 Task: Add a field from the Popular template Effort Level a blank project AztecTech
Action: Mouse moved to (1215, 141)
Screenshot: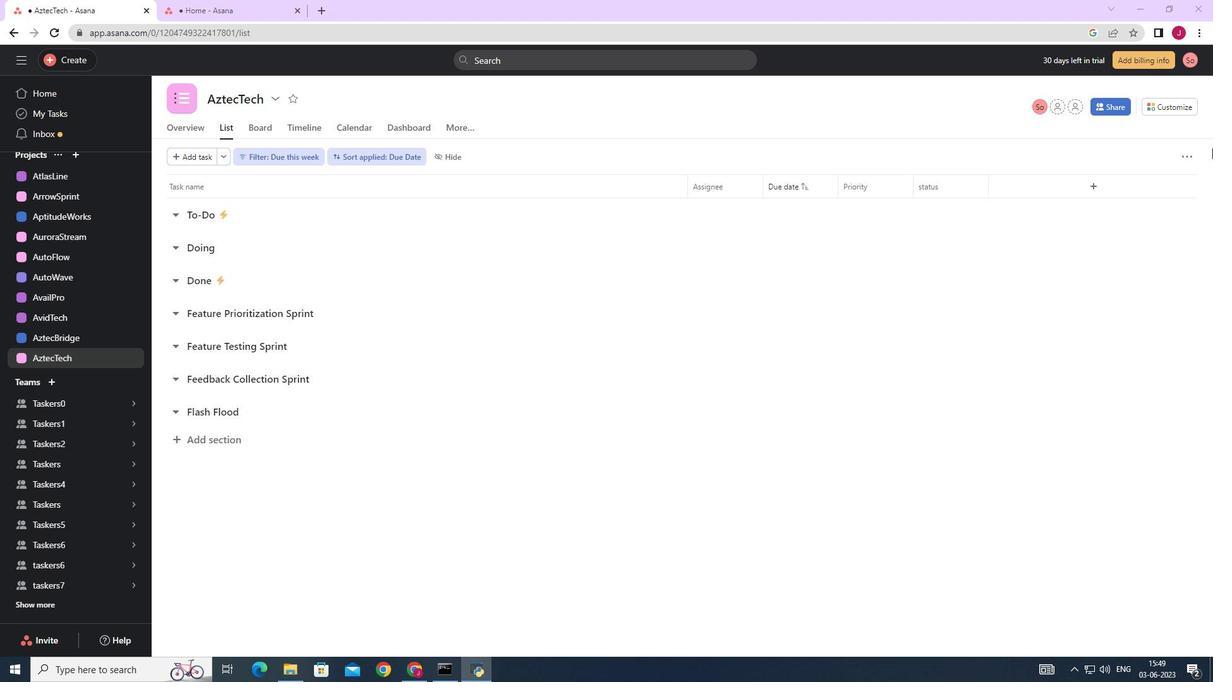 
Action: Mouse scrolled (1213, 148) with delta (0, 0)
Screenshot: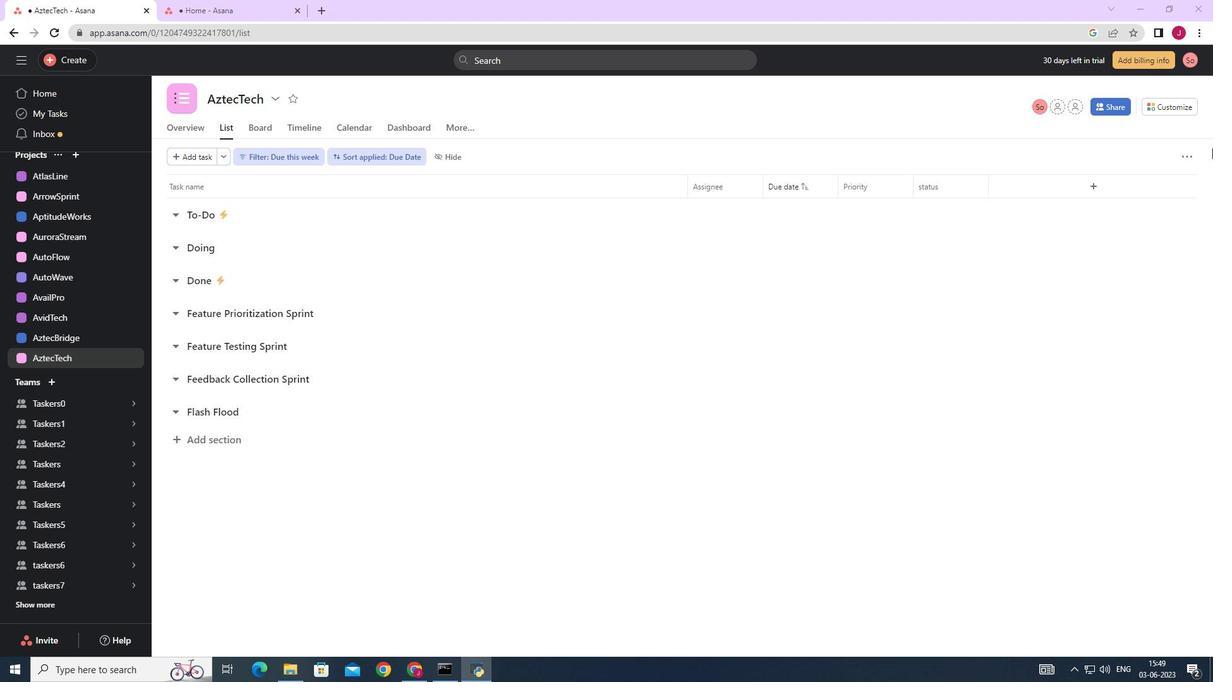 
Action: Mouse moved to (1214, 140)
Screenshot: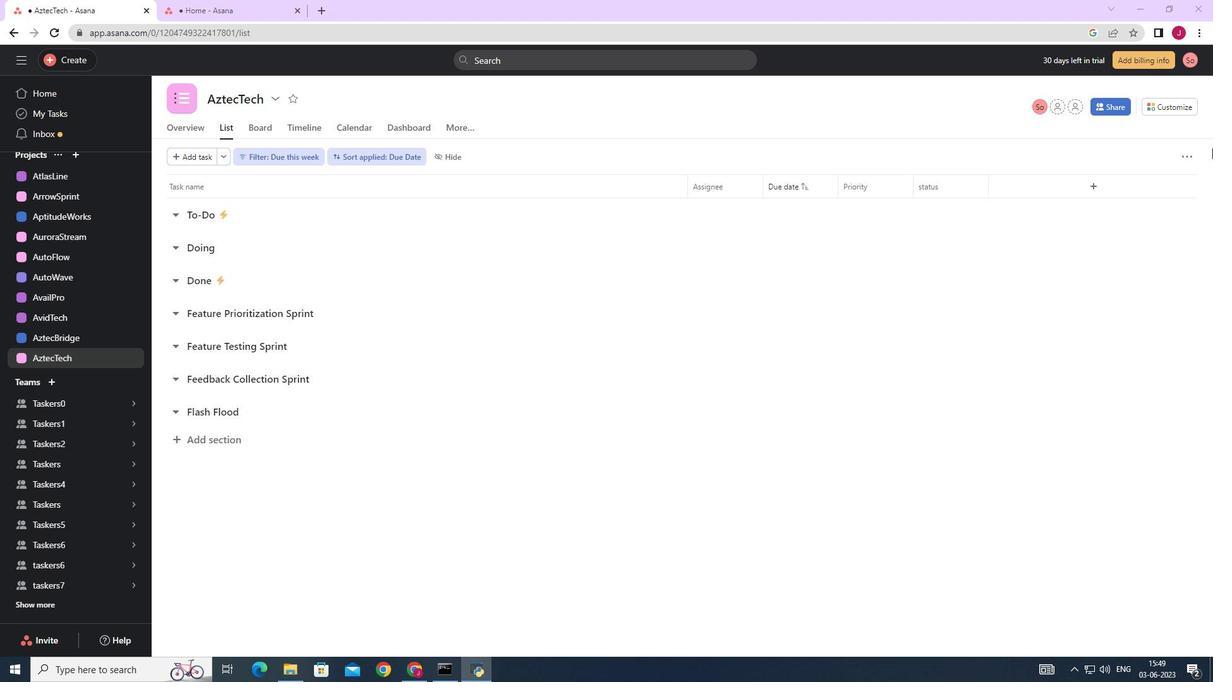 
Action: Mouse scrolled (1213, 146) with delta (0, 0)
Screenshot: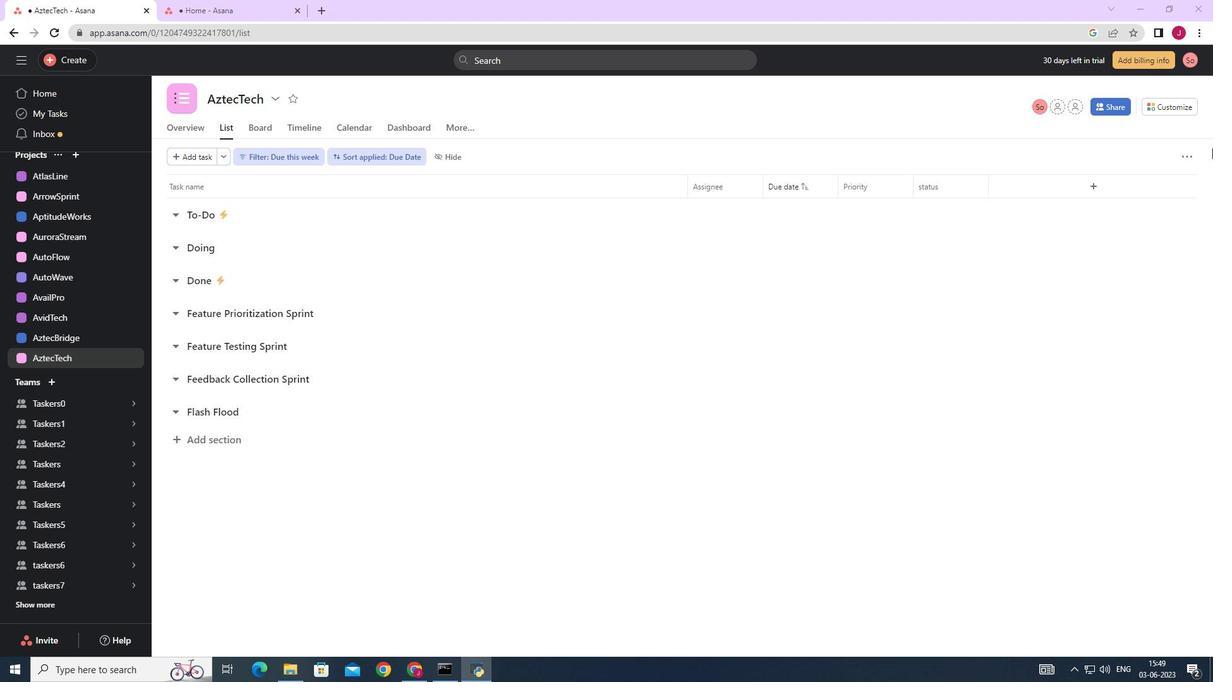 
Action: Mouse moved to (1177, 101)
Screenshot: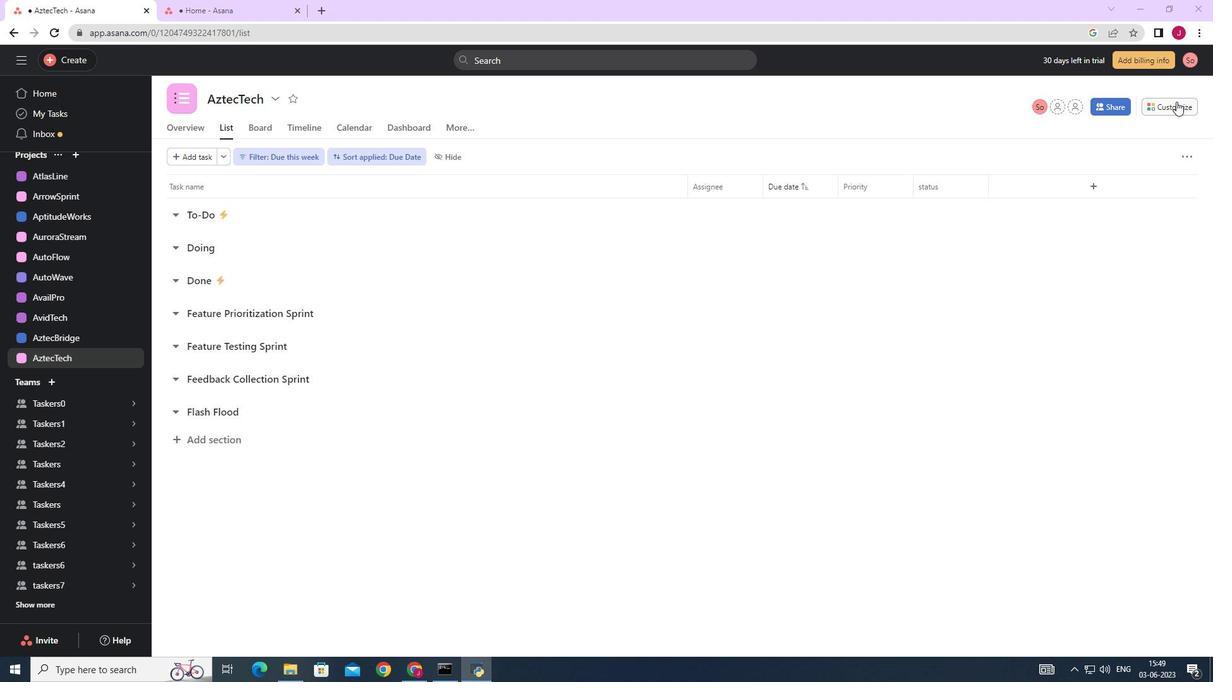 
Action: Mouse pressed left at (1177, 101)
Screenshot: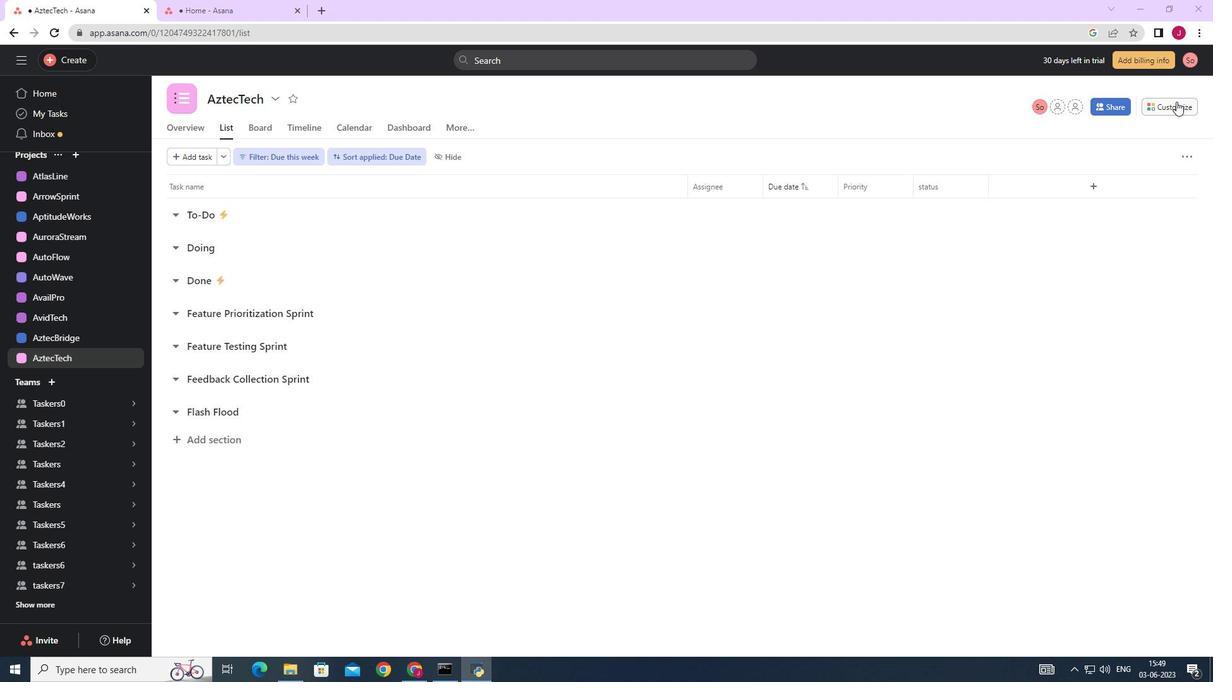 
Action: Mouse moved to (941, 281)
Screenshot: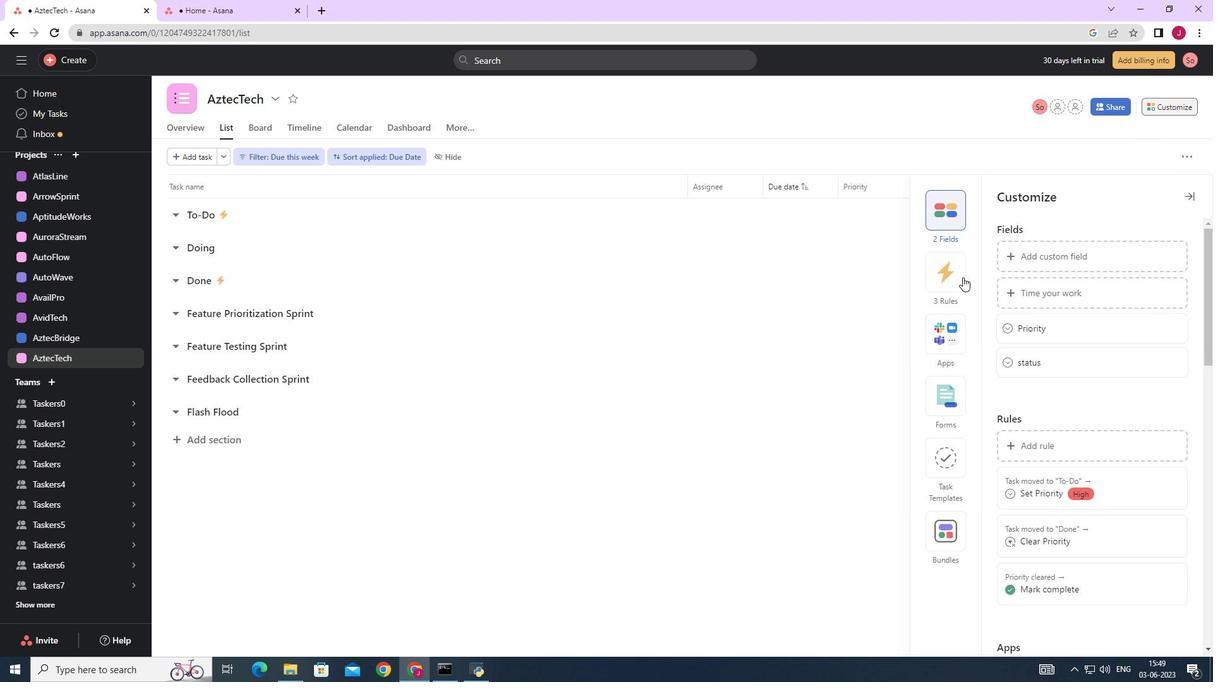 
Action: Mouse pressed left at (941, 281)
Screenshot: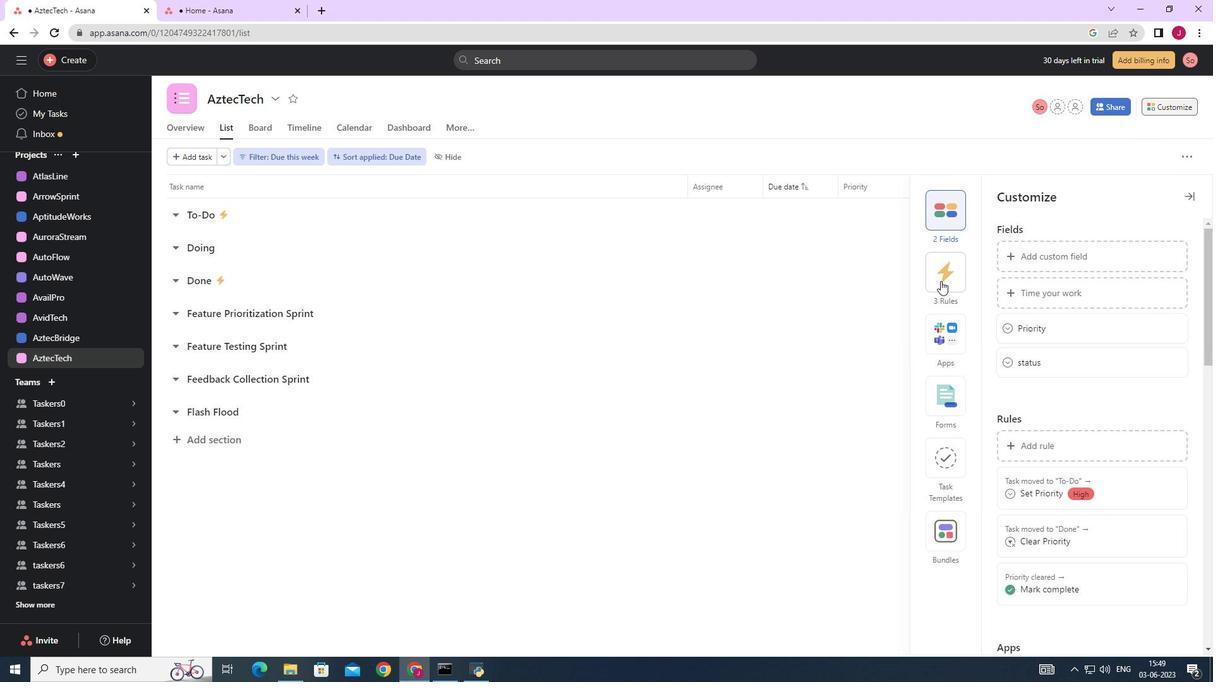 
Action: Mouse moved to (1045, 256)
Screenshot: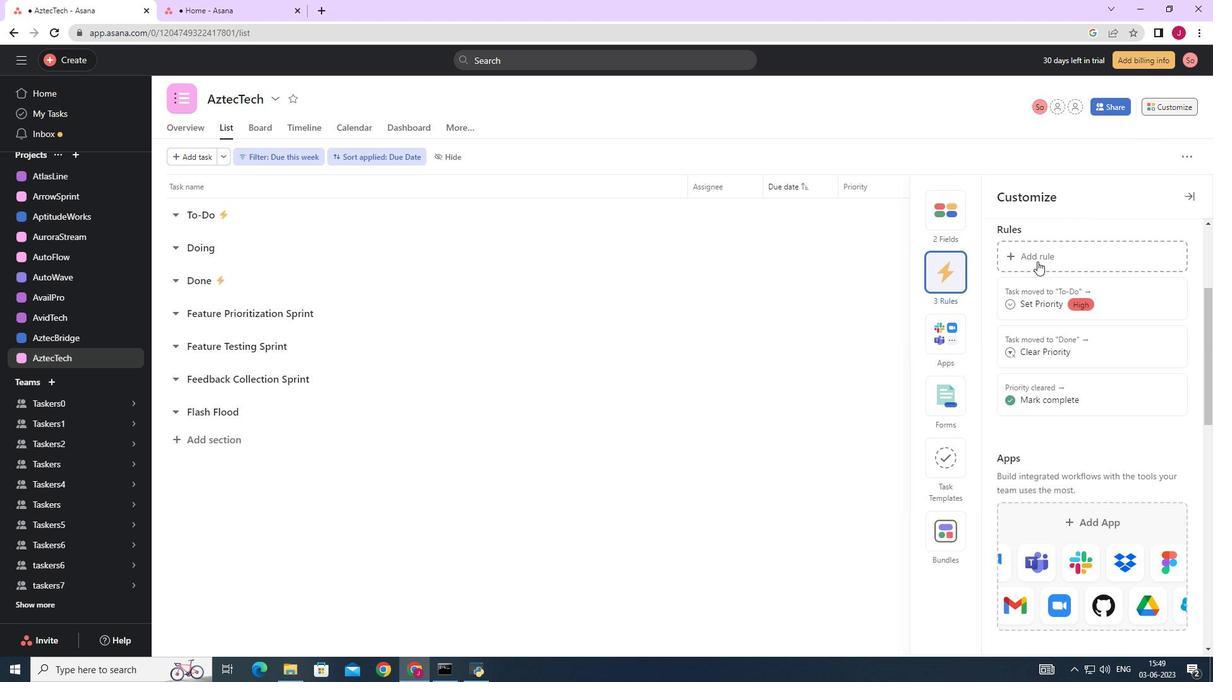
Action: Mouse pressed left at (1045, 256)
Screenshot: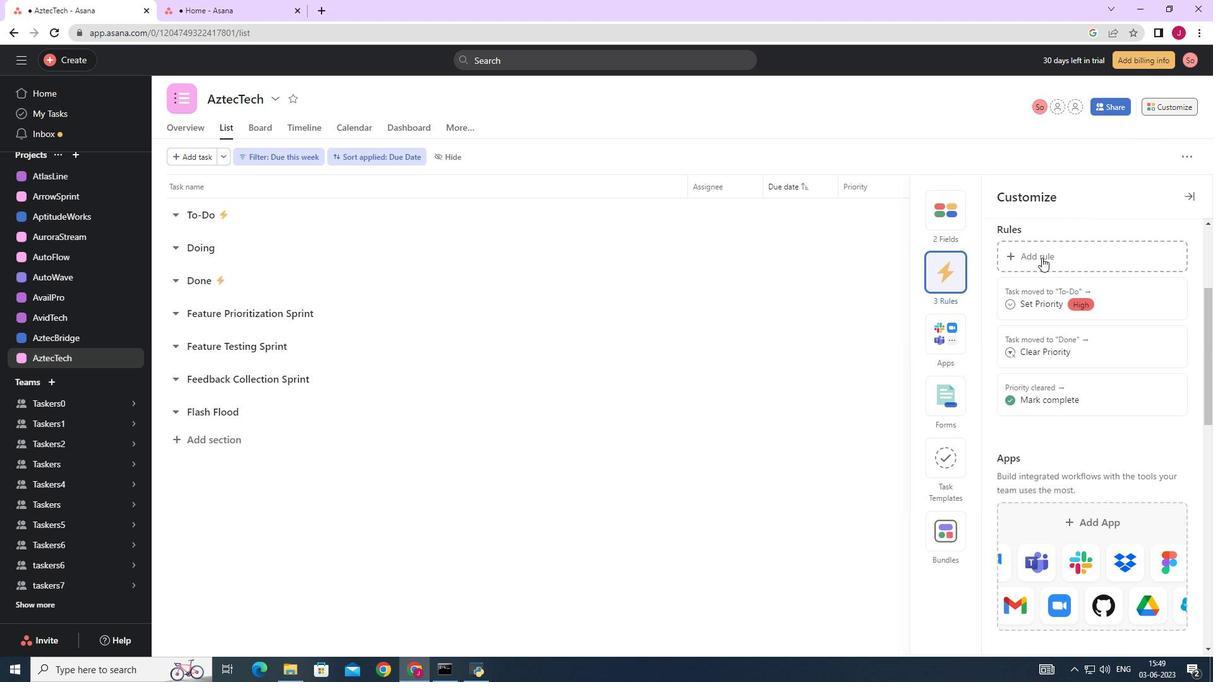 
Action: Mouse moved to (962, 93)
Screenshot: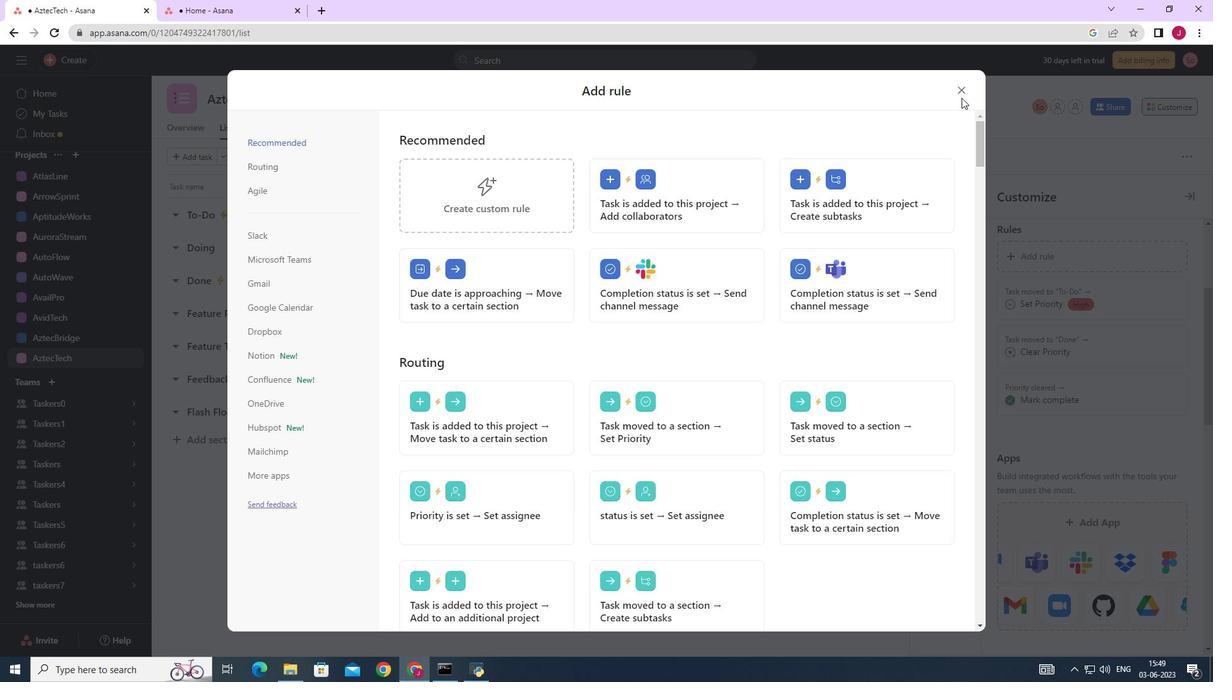 
Action: Mouse pressed left at (962, 93)
Screenshot: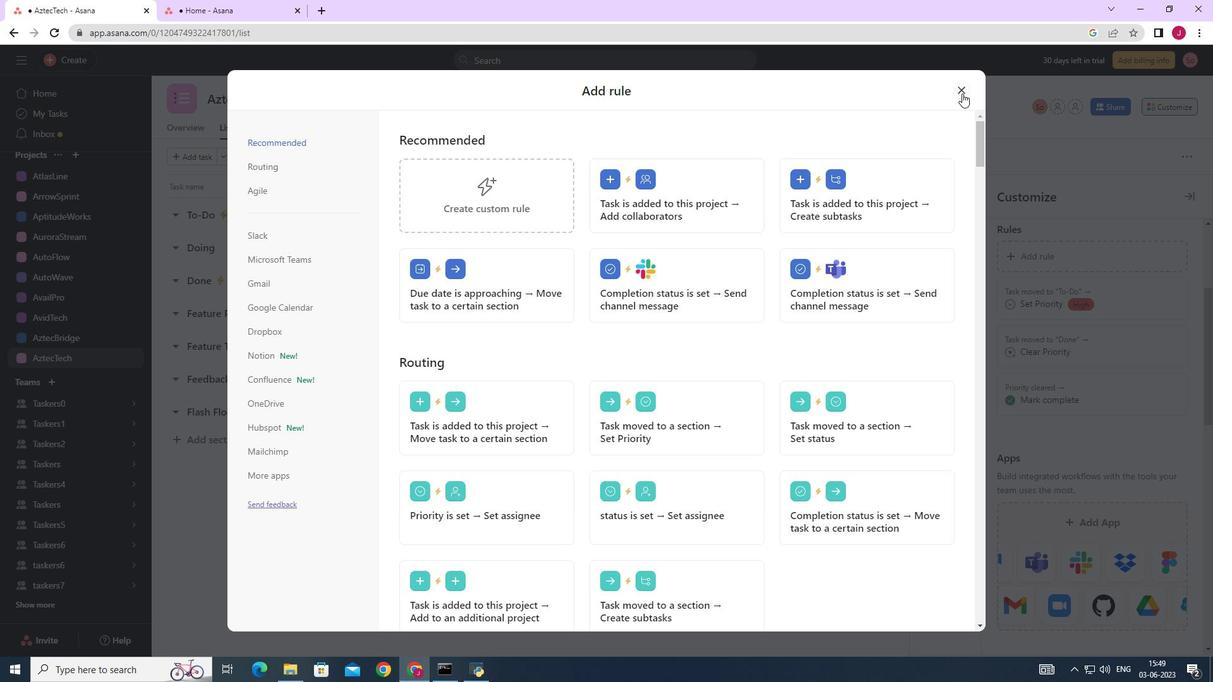 
Action: Mouse moved to (1168, 106)
Screenshot: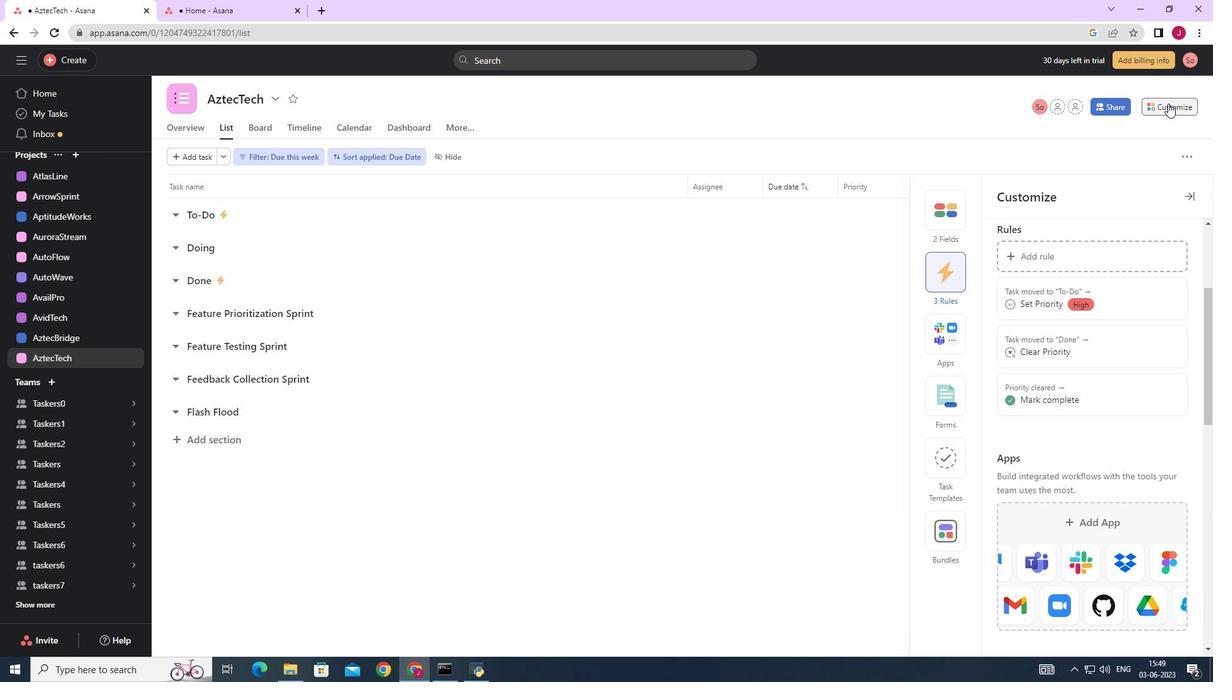 
Action: Mouse pressed left at (1168, 106)
Screenshot: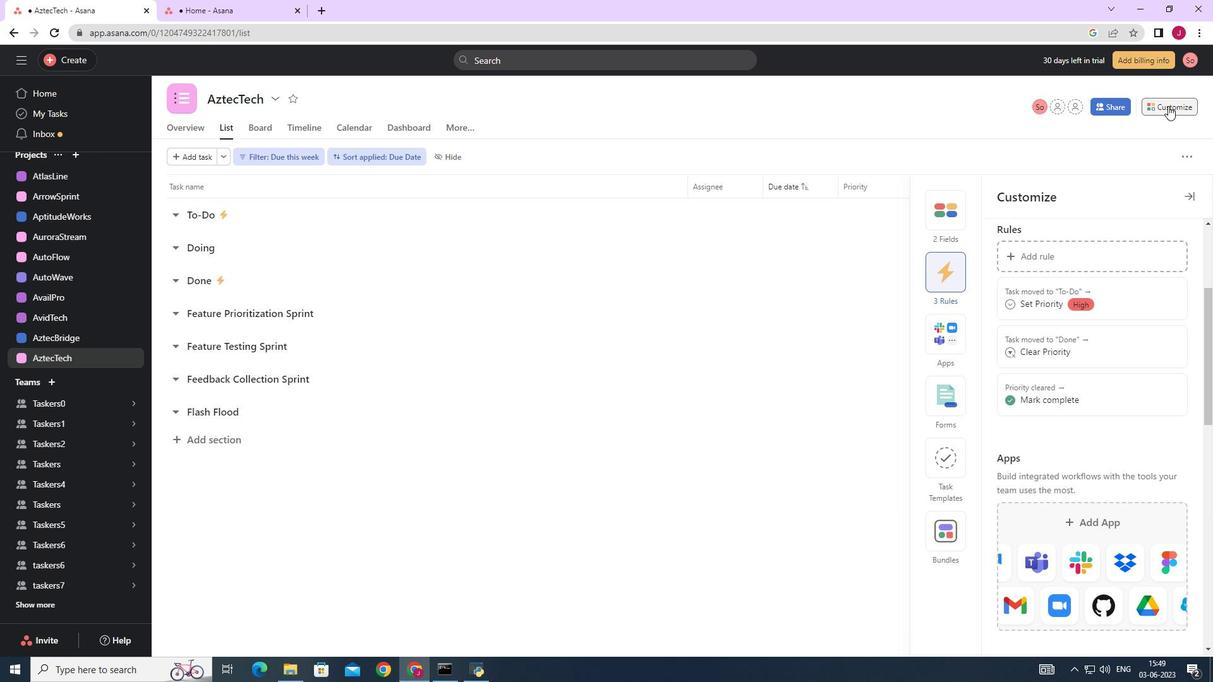
Action: Mouse moved to (1178, 103)
Screenshot: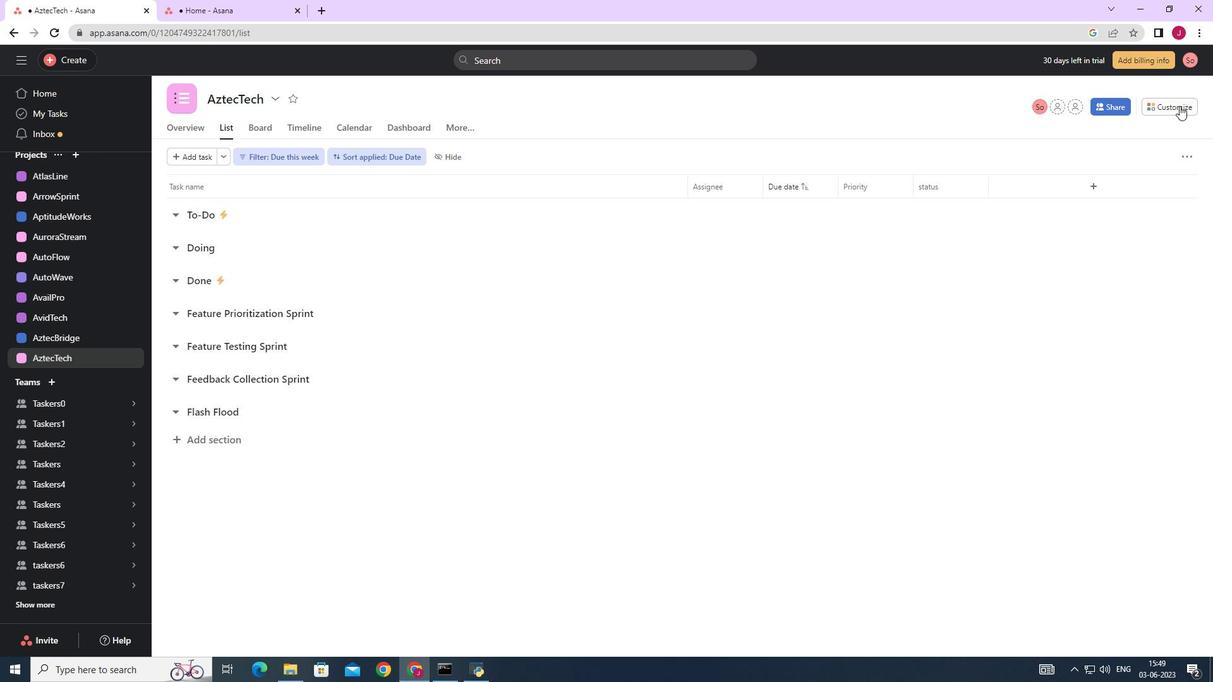 
Action: Mouse pressed left at (1178, 103)
Screenshot: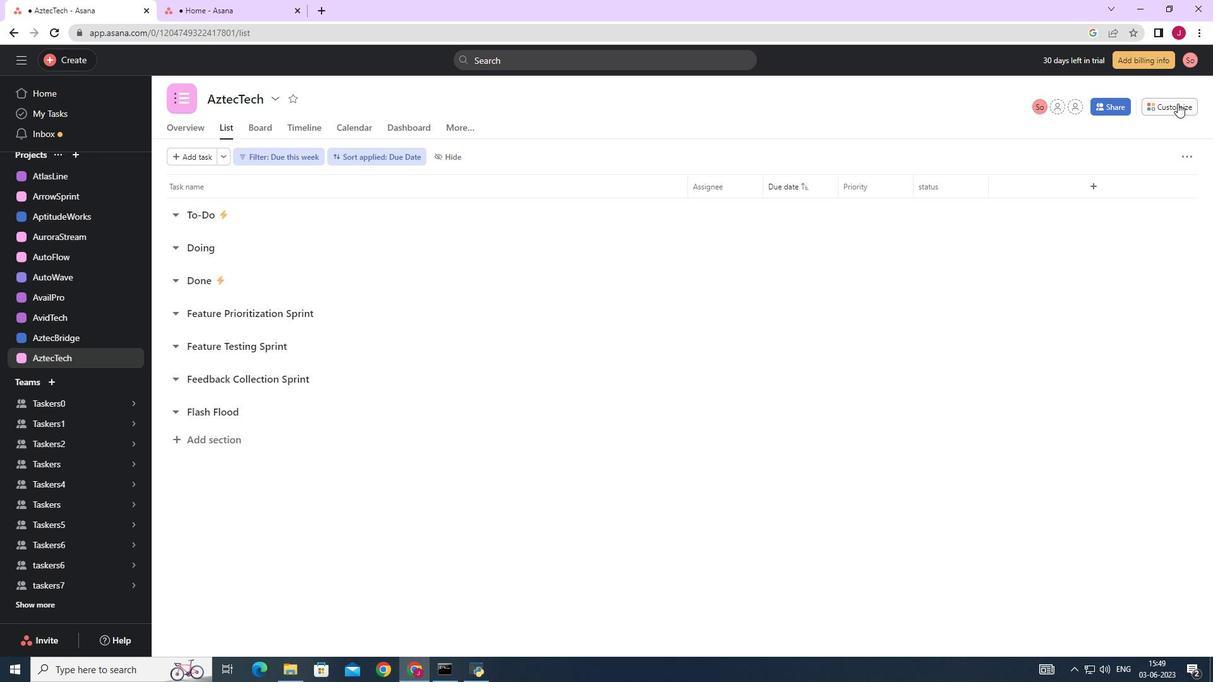 
Action: Mouse moved to (1043, 261)
Screenshot: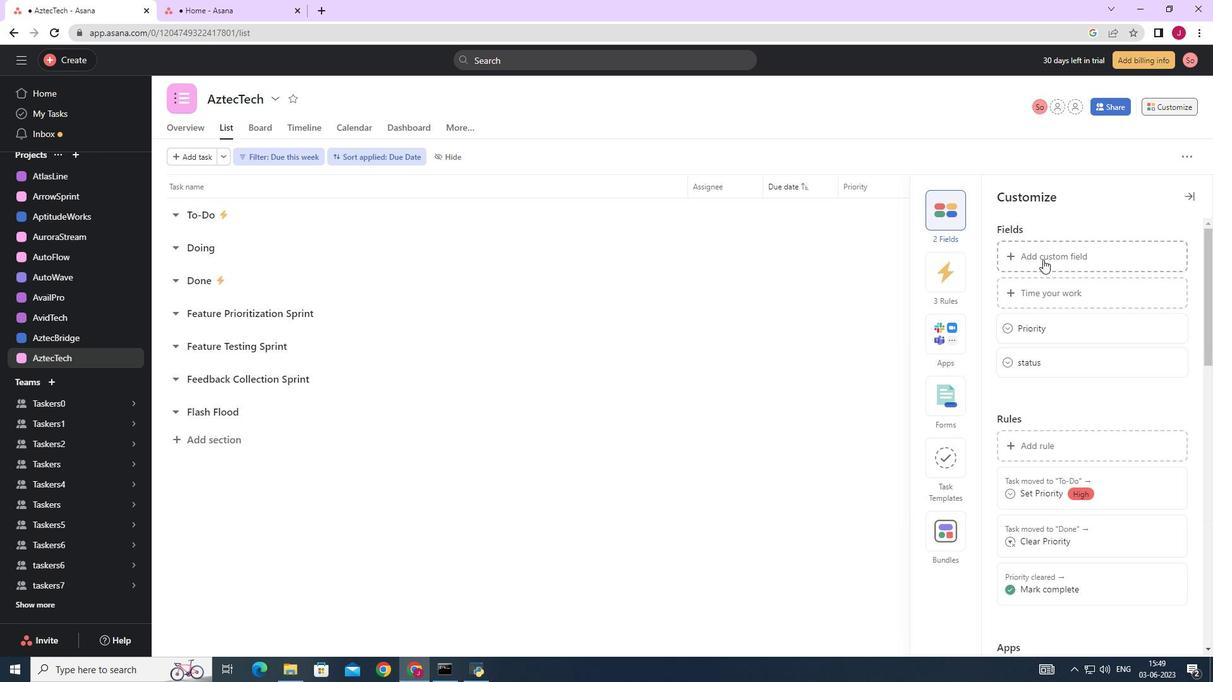 
Action: Mouse pressed left at (1043, 261)
Screenshot: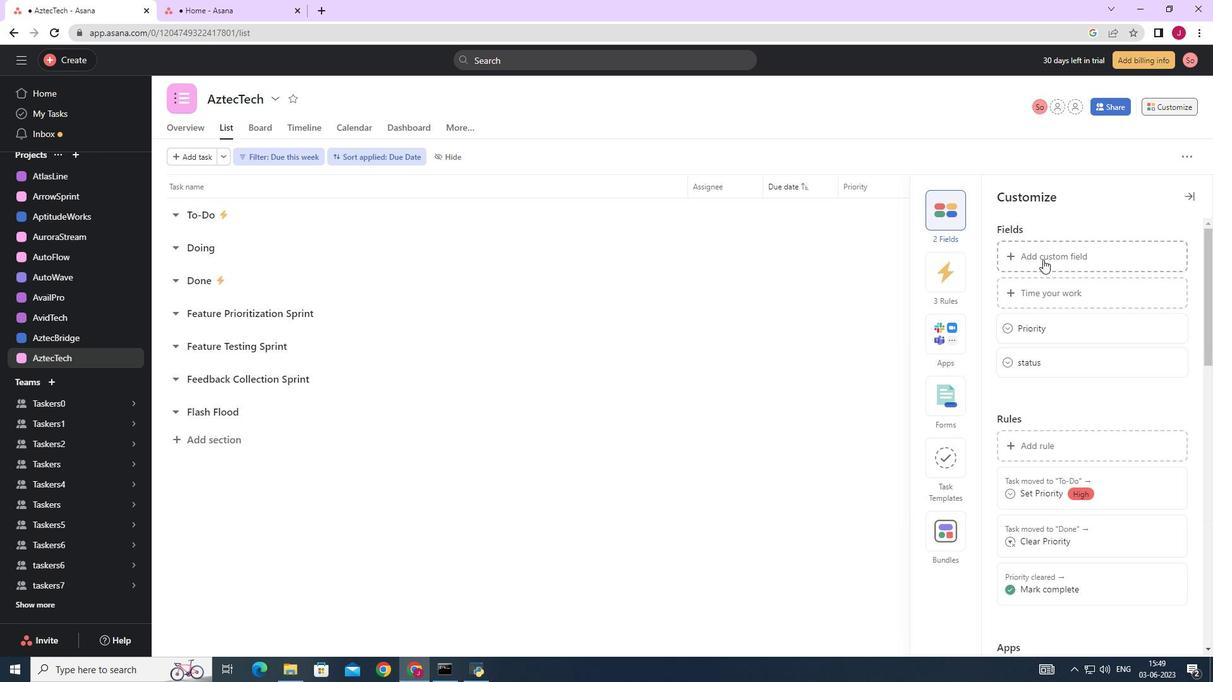 
Action: Mouse moved to (549, 189)
Screenshot: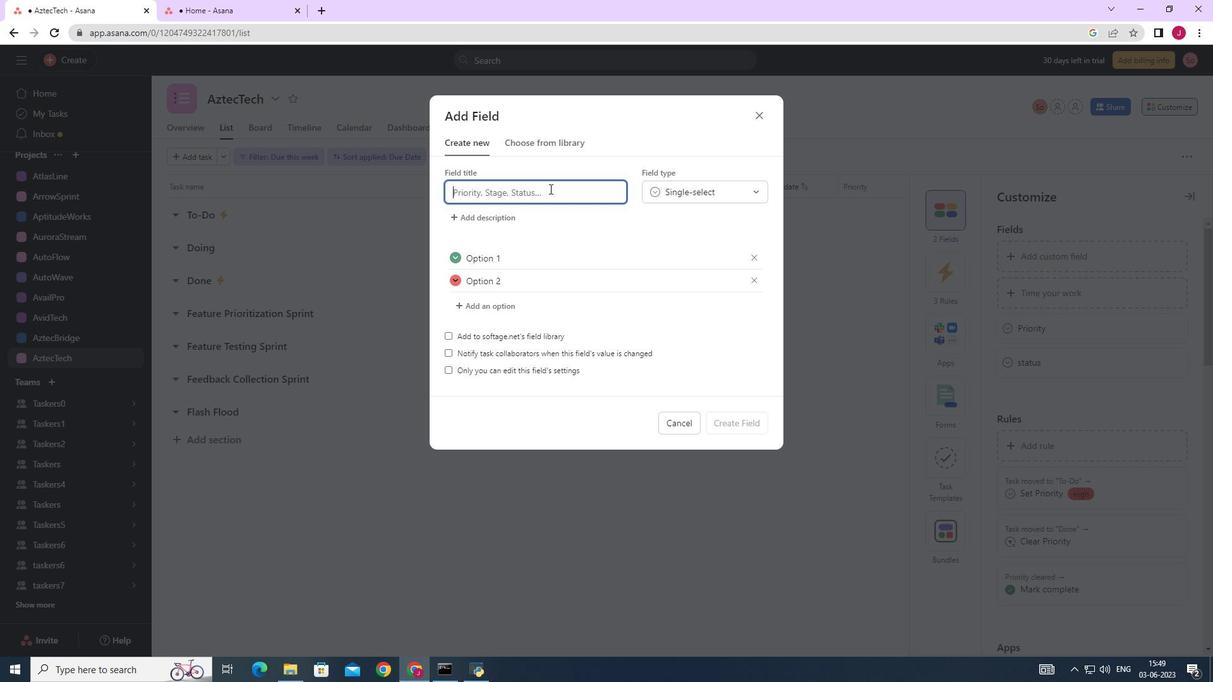 
Action: Key pressed <Key.caps_lock>E<Key.caps_lock>ffort<Key.space><Key.caps_lock>L<Key.caps_lock>evel
Screenshot: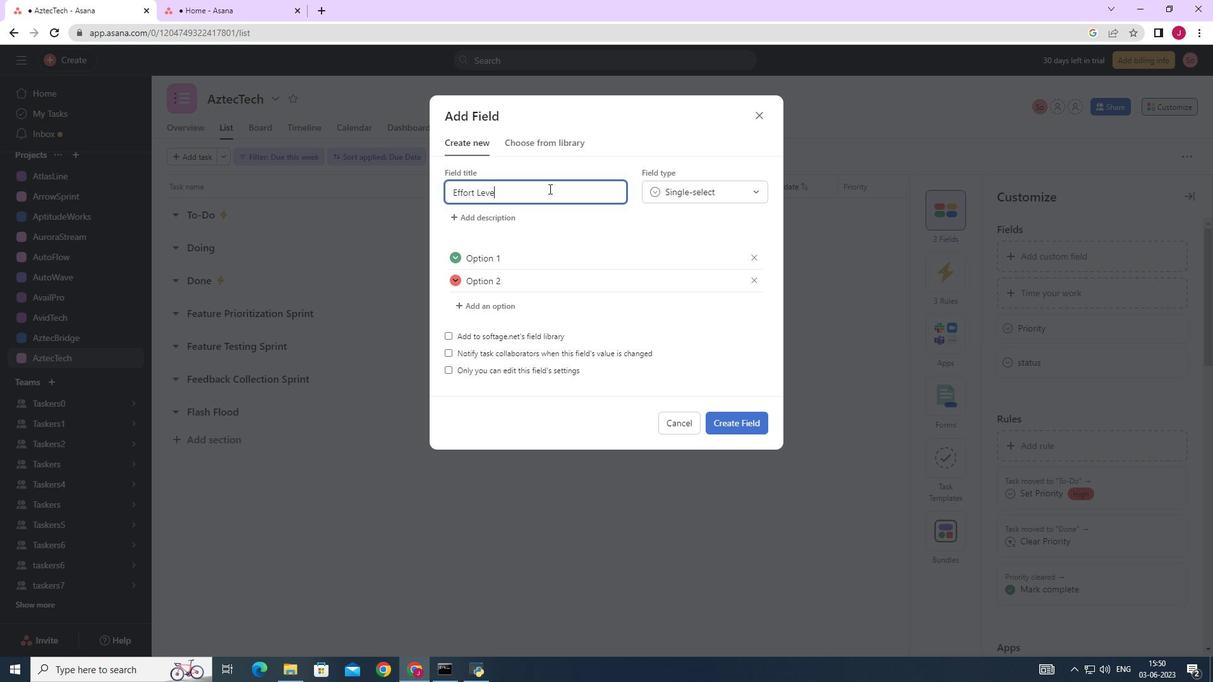 
Action: Mouse moved to (736, 422)
Screenshot: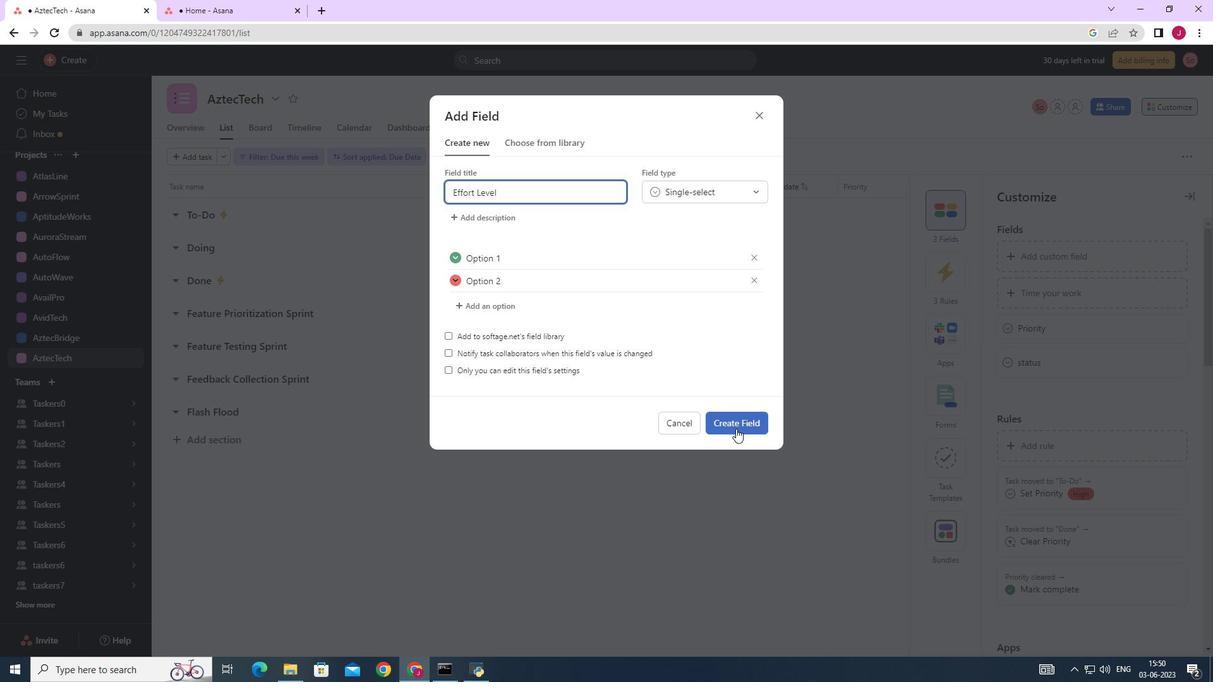 
Action: Mouse pressed left at (736, 422)
Screenshot: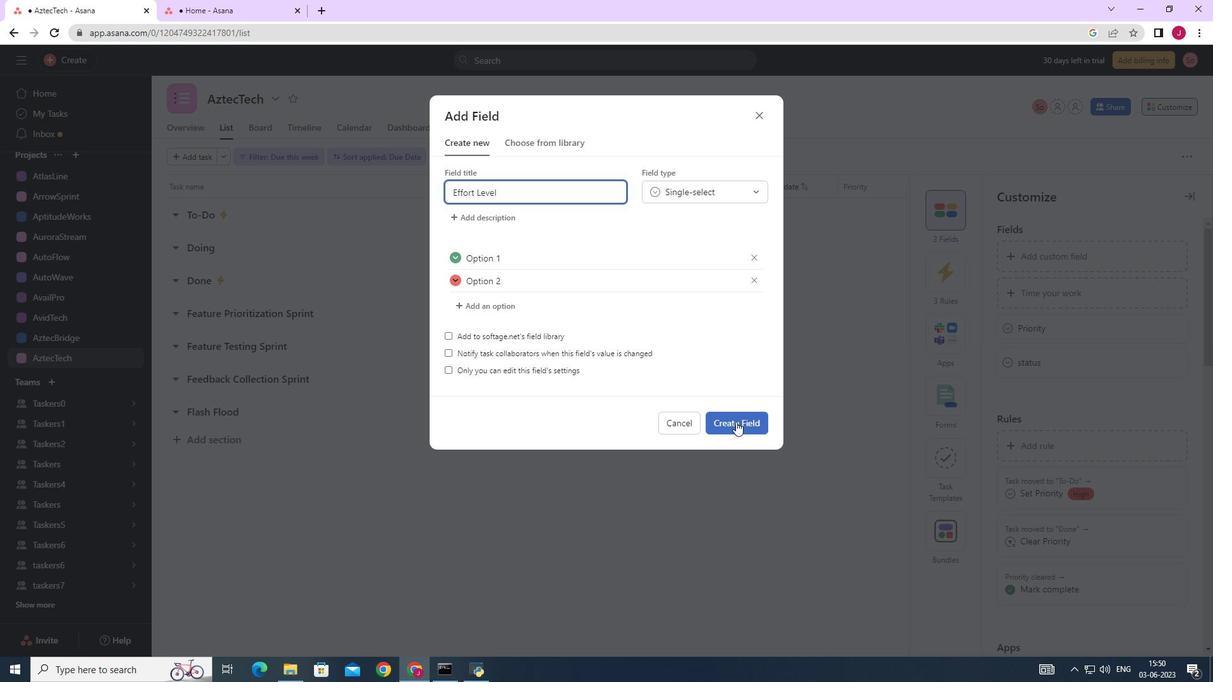 
Action: Mouse moved to (1191, 195)
Screenshot: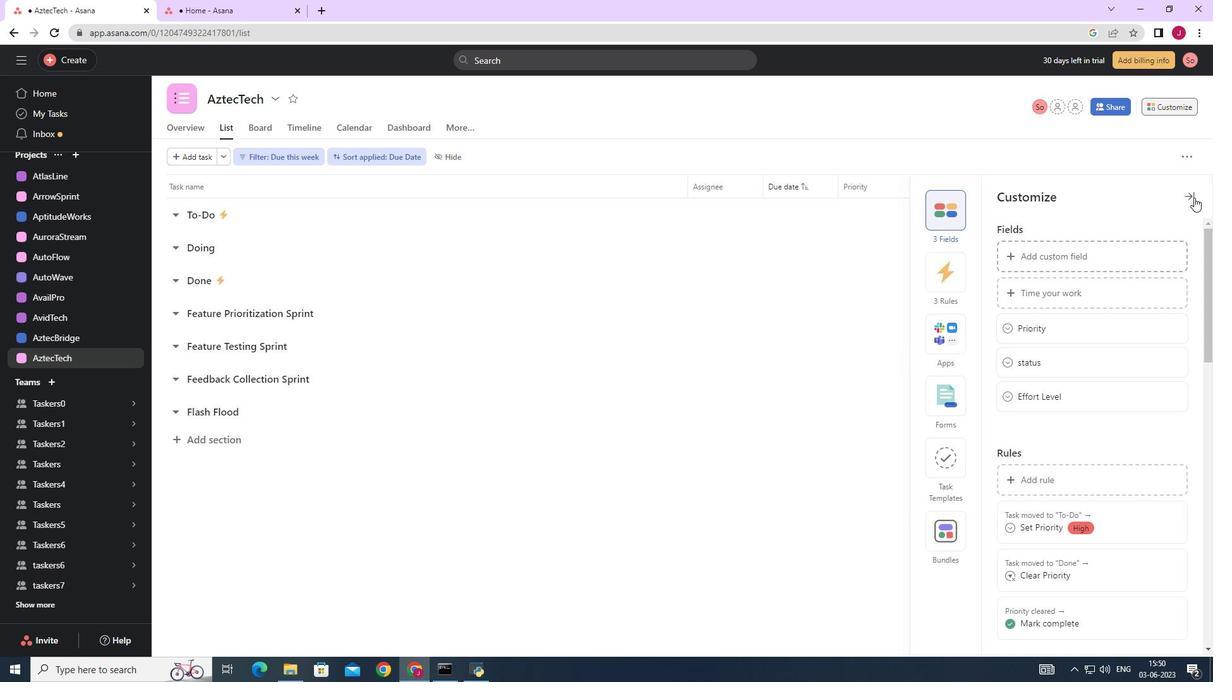 
Action: Mouse pressed left at (1191, 195)
Screenshot: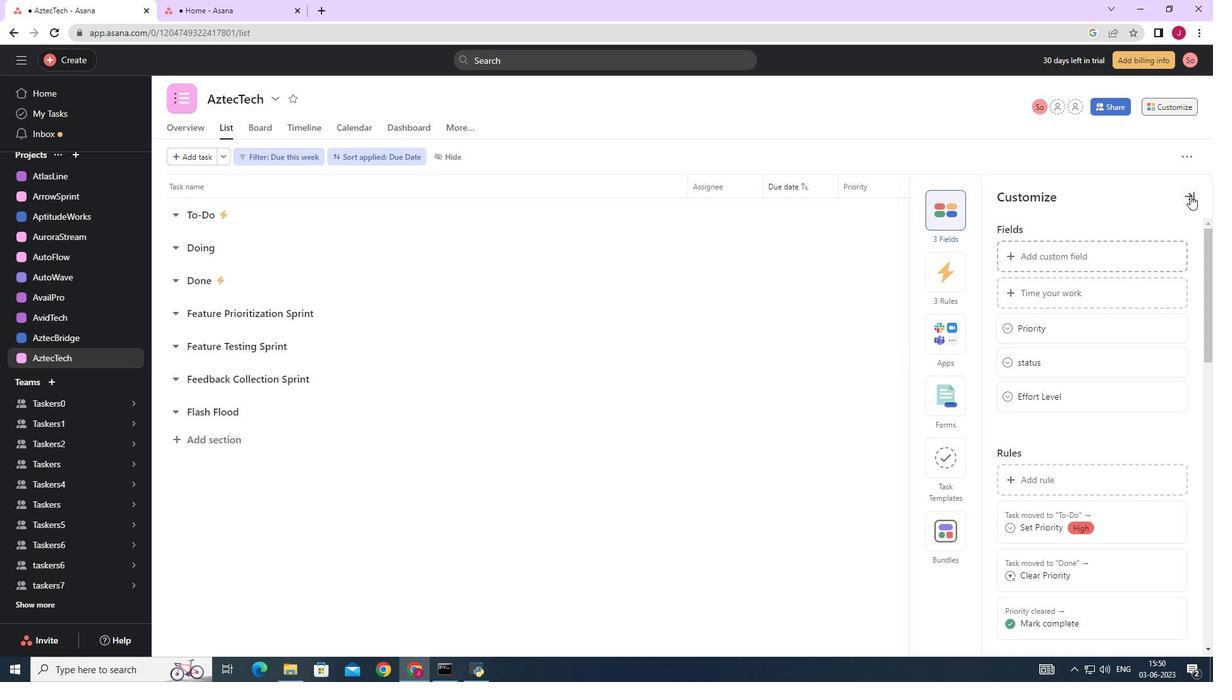 
Action: Mouse moved to (244, 496)
Screenshot: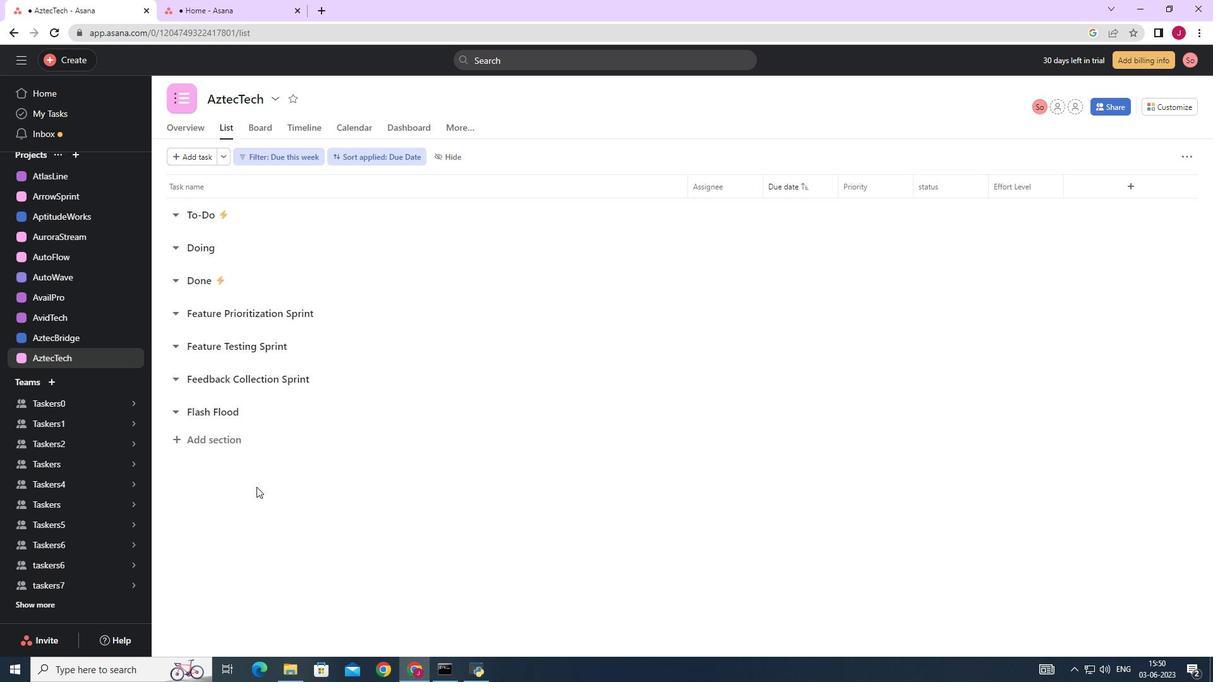 
